 Task: Look for products in the category "Pink Wine" from Goodness Grape only.
Action: Mouse moved to (787, 268)
Screenshot: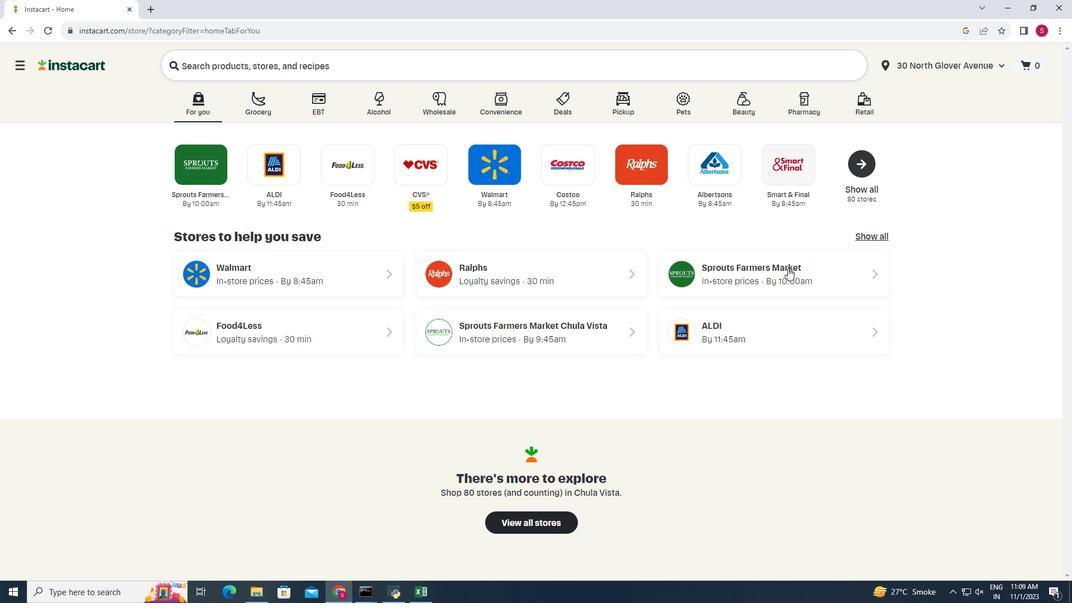 
Action: Mouse pressed left at (787, 268)
Screenshot: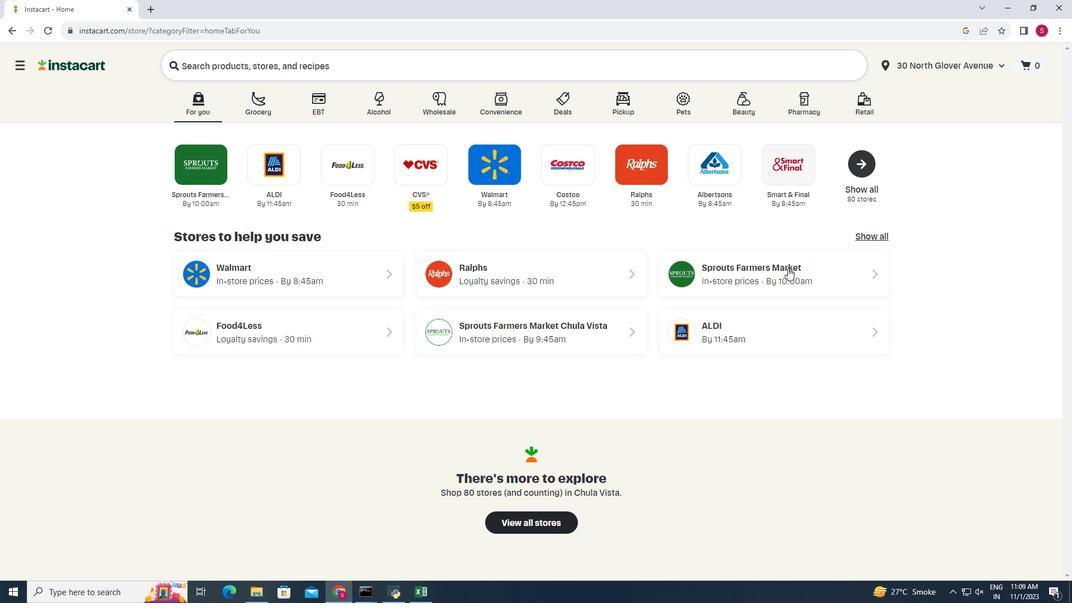 
Action: Mouse moved to (44, 528)
Screenshot: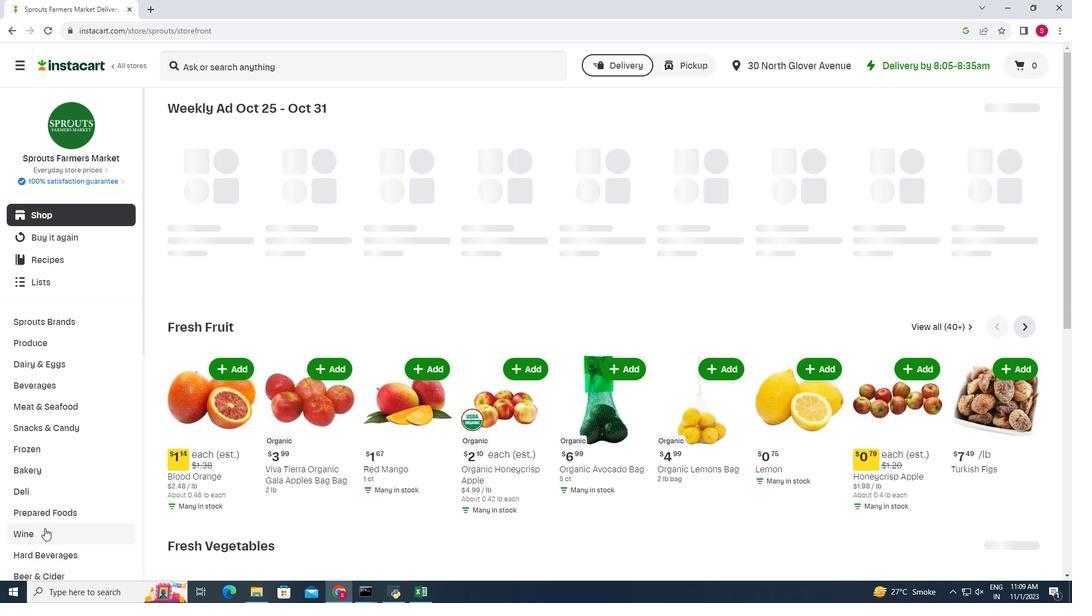 
Action: Mouse pressed left at (44, 528)
Screenshot: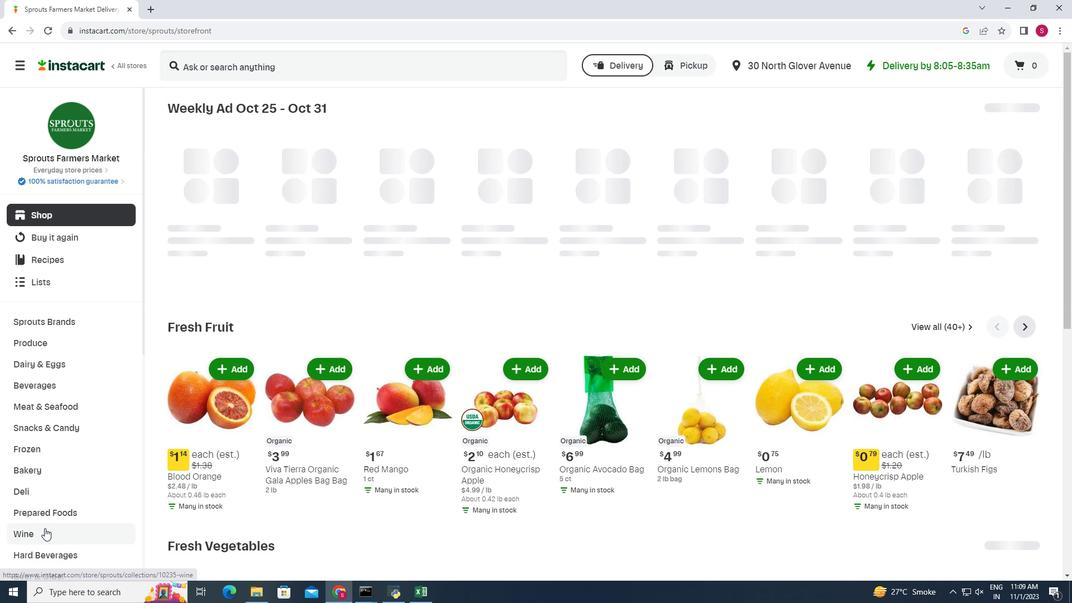
Action: Mouse moved to (498, 139)
Screenshot: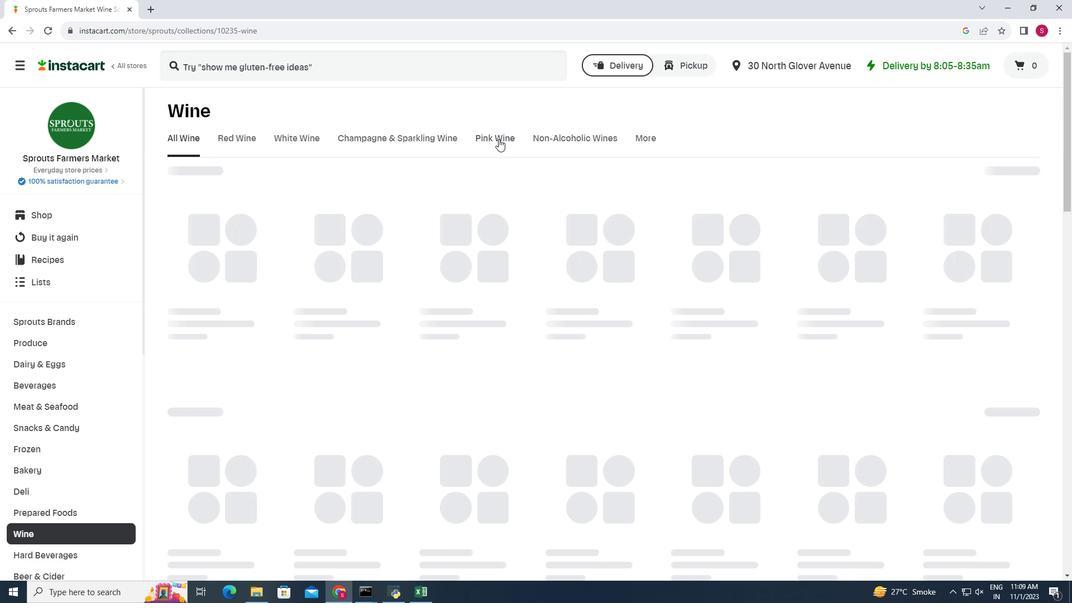 
Action: Mouse pressed left at (498, 139)
Screenshot: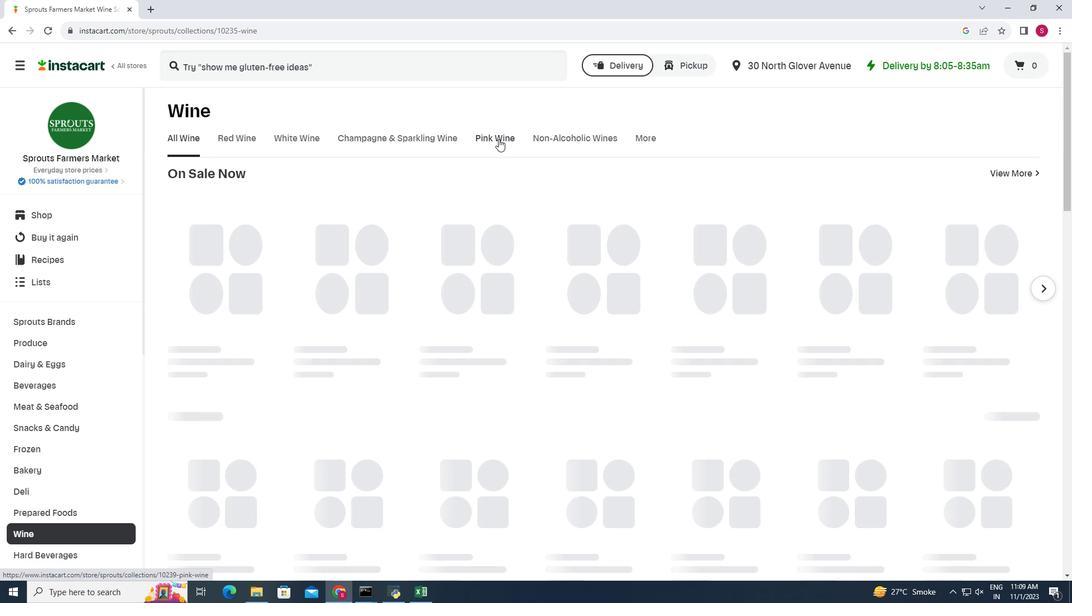 
Action: Mouse moved to (265, 179)
Screenshot: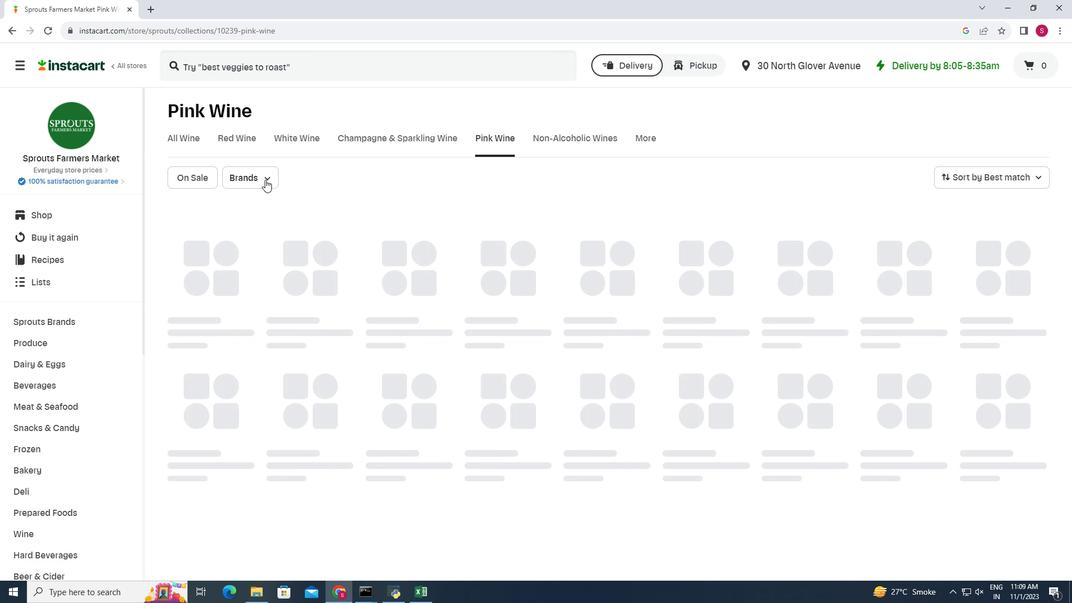 
Action: Mouse pressed left at (265, 179)
Screenshot: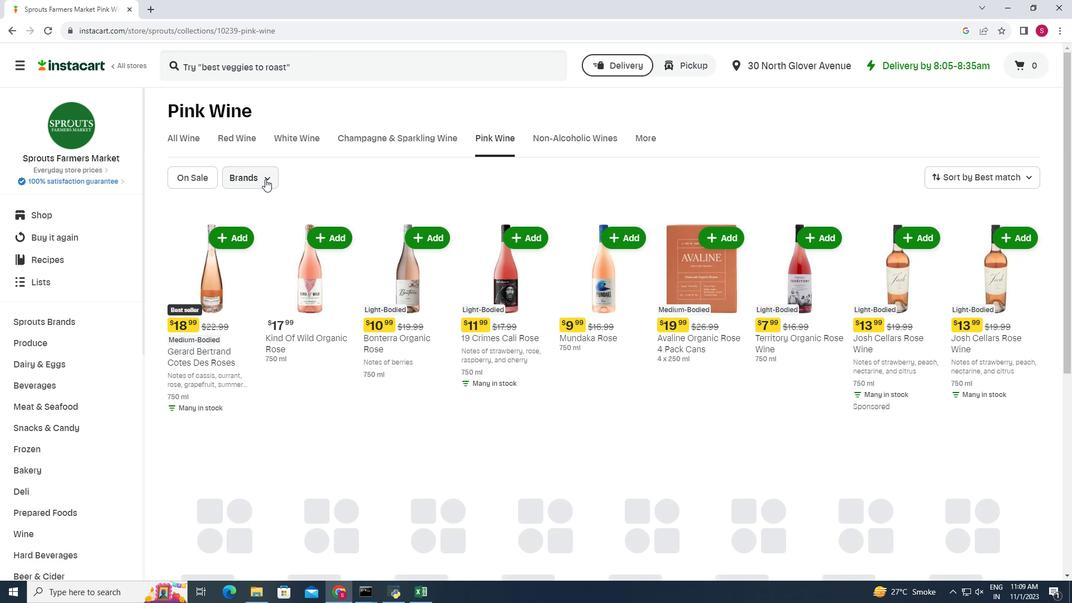 
Action: Mouse moved to (315, 229)
Screenshot: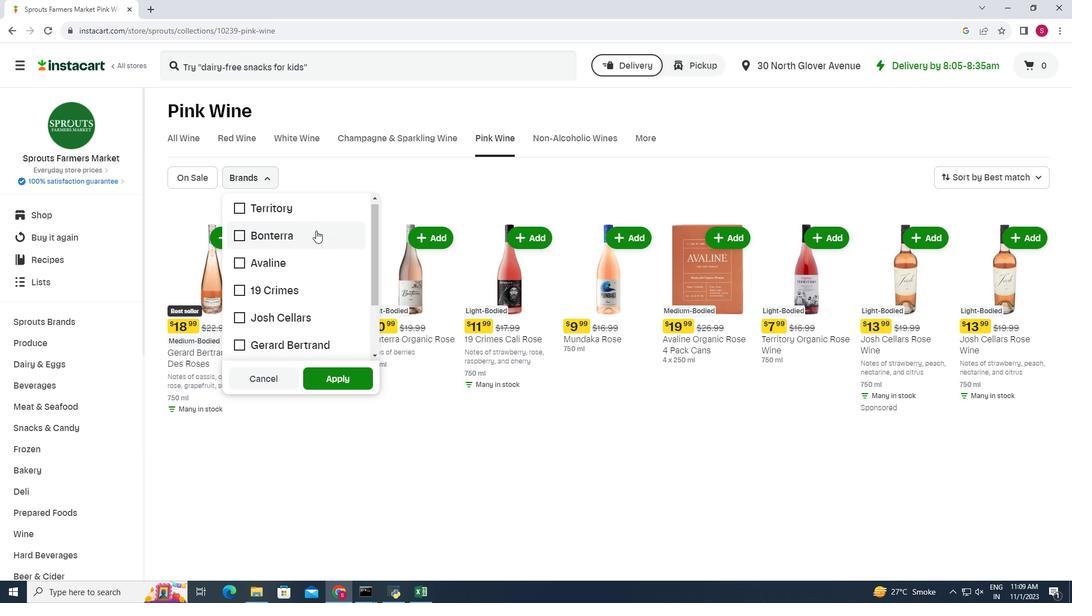 
Action: Mouse scrolled (315, 228) with delta (0, 0)
Screenshot: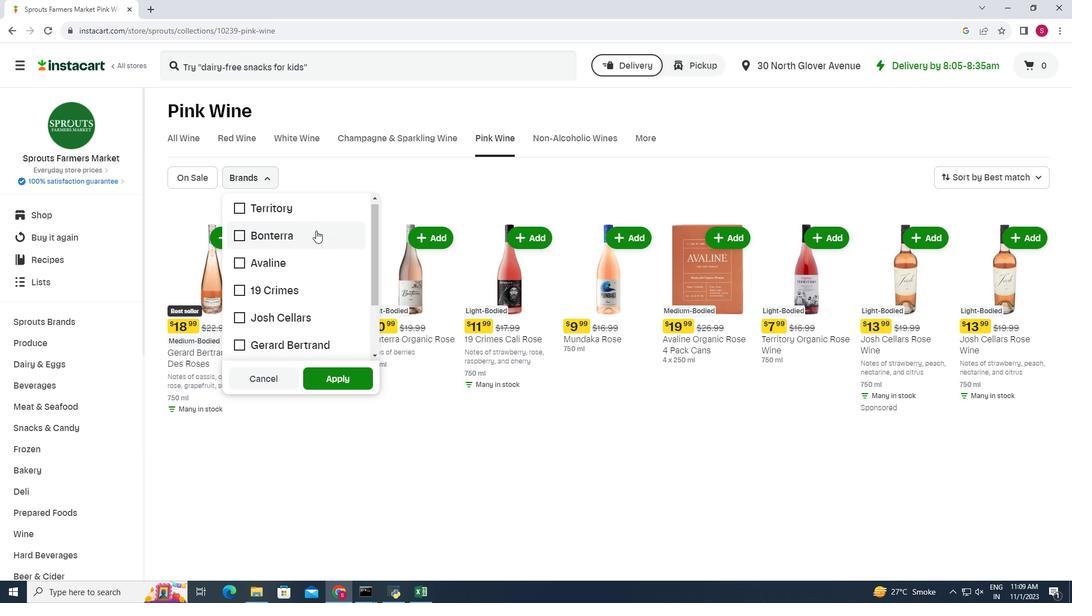 
Action: Mouse moved to (316, 230)
Screenshot: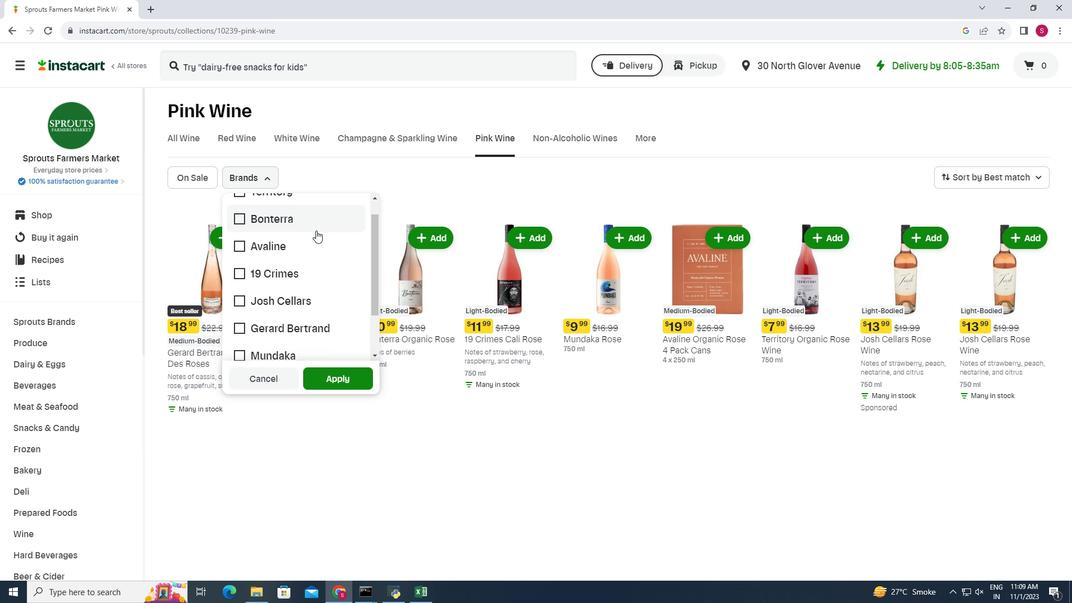 
Action: Mouse scrolled (316, 230) with delta (0, 0)
Screenshot: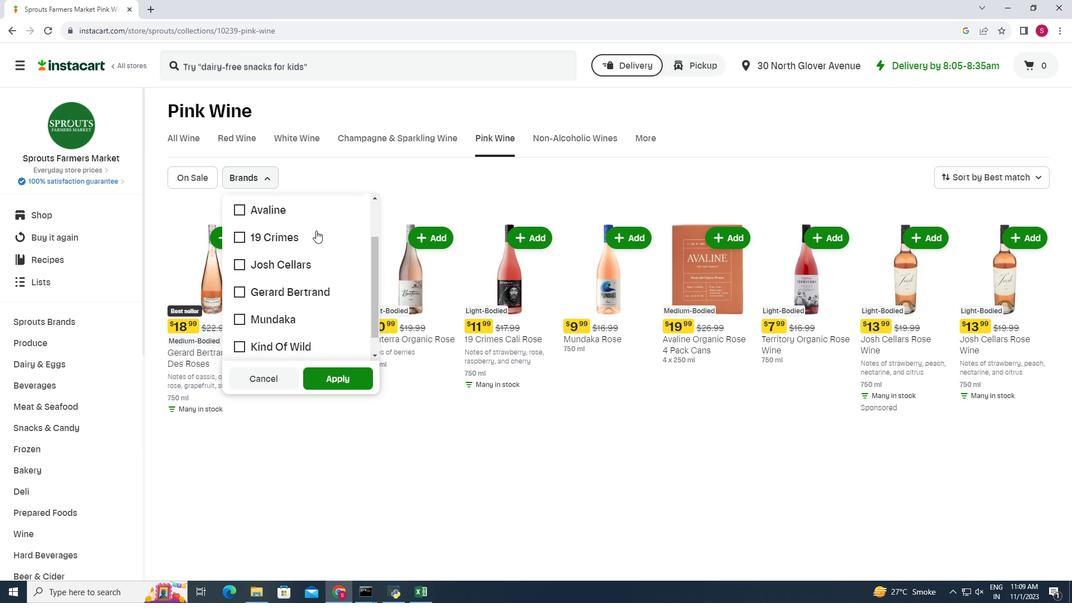 
Action: Mouse moved to (316, 231)
Screenshot: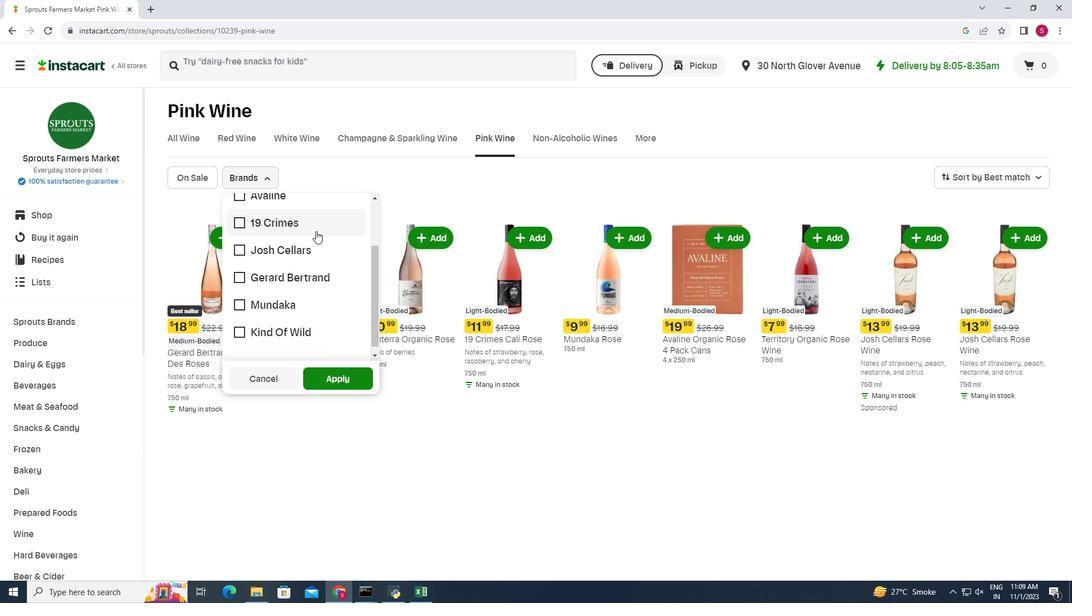 
Action: Mouse scrolled (316, 231) with delta (0, 0)
Screenshot: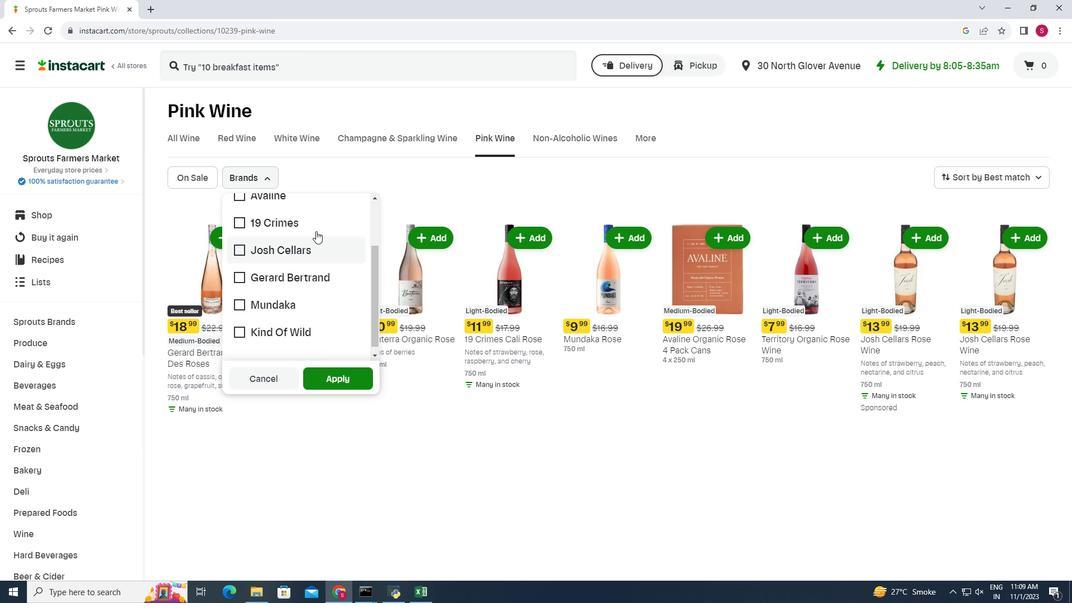
Action: Mouse scrolled (316, 231) with delta (0, 0)
Screenshot: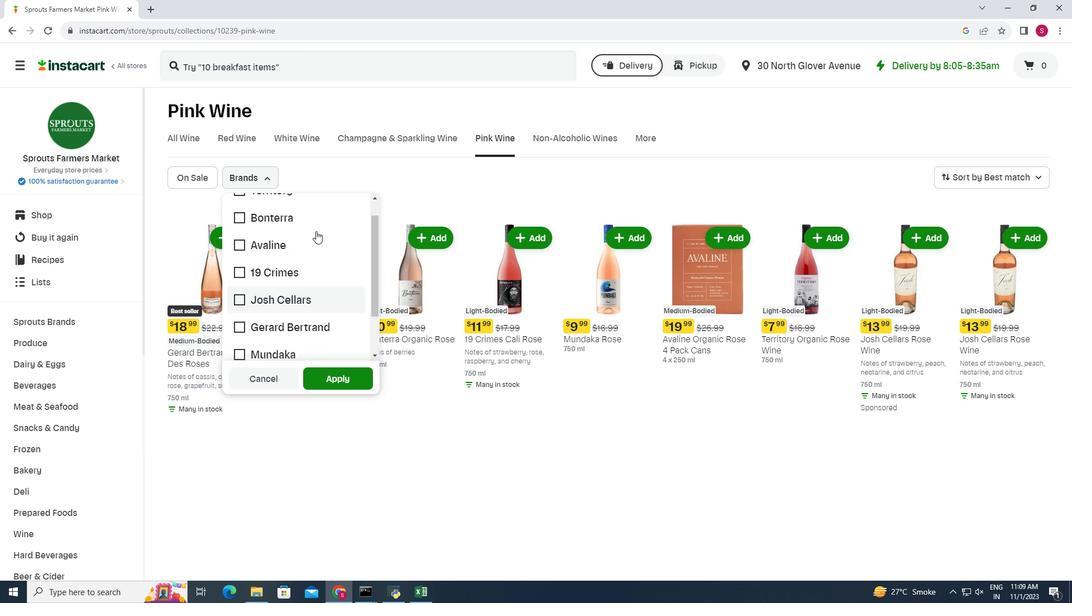 
Action: Mouse moved to (332, 225)
Screenshot: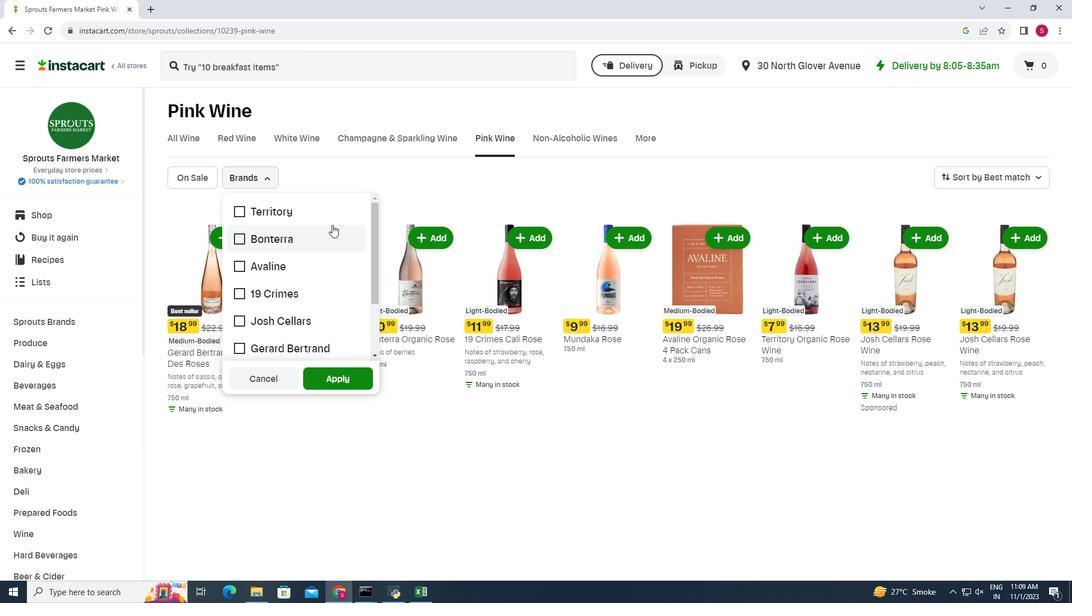 
